 Task:  Click on Golf Select Pick Sheet First name Charlotte Last name Harris and  Email softage.10@softage.net Group 1 Viktor Hovland Group 2 Collin Morikawa Bonus Golfer Viktor Hovland Group 3 Jason Day Group 4 Corey Conners #1 Golfer For The Week Shane Lowry Tie-Breaker Score 1 Submit pick sheet
Action: Mouse moved to (403, 133)
Screenshot: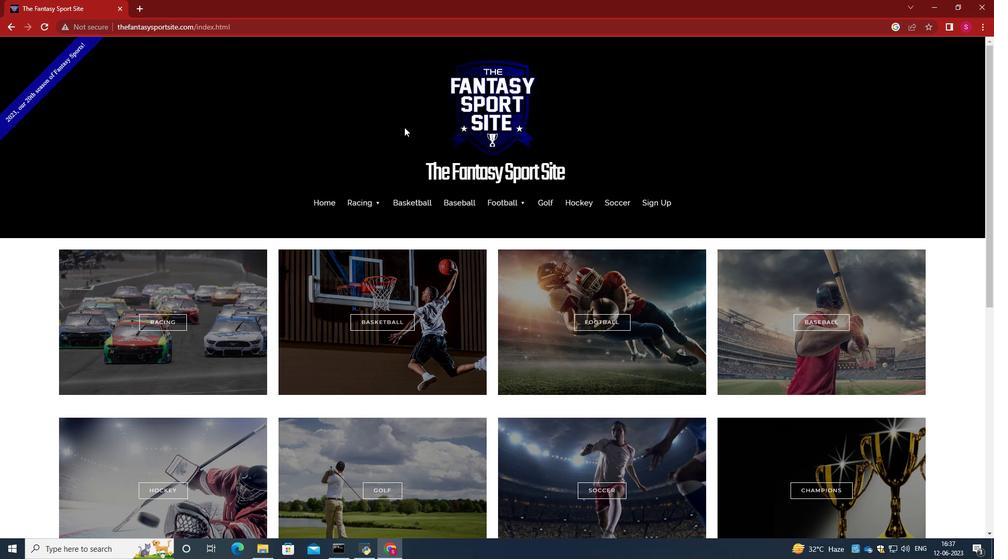 
Action: Mouse scrolled (403, 133) with delta (0, 0)
Screenshot: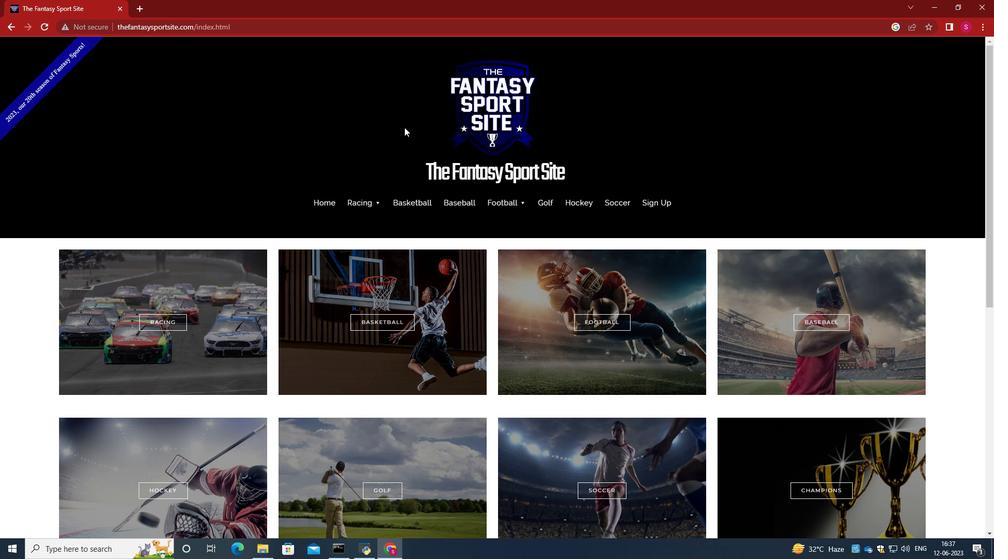 
Action: Mouse scrolled (403, 133) with delta (0, 0)
Screenshot: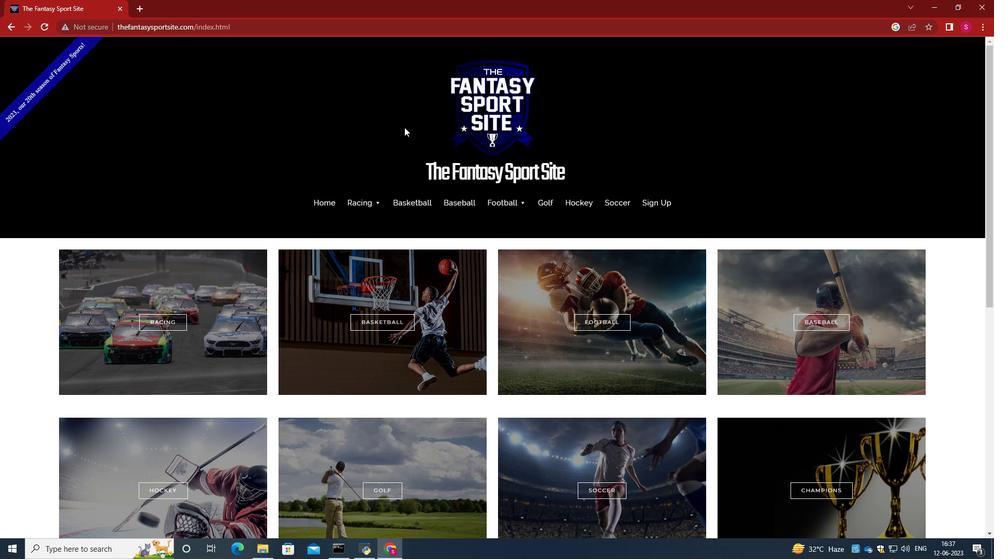 
Action: Mouse scrolled (403, 133) with delta (0, 0)
Screenshot: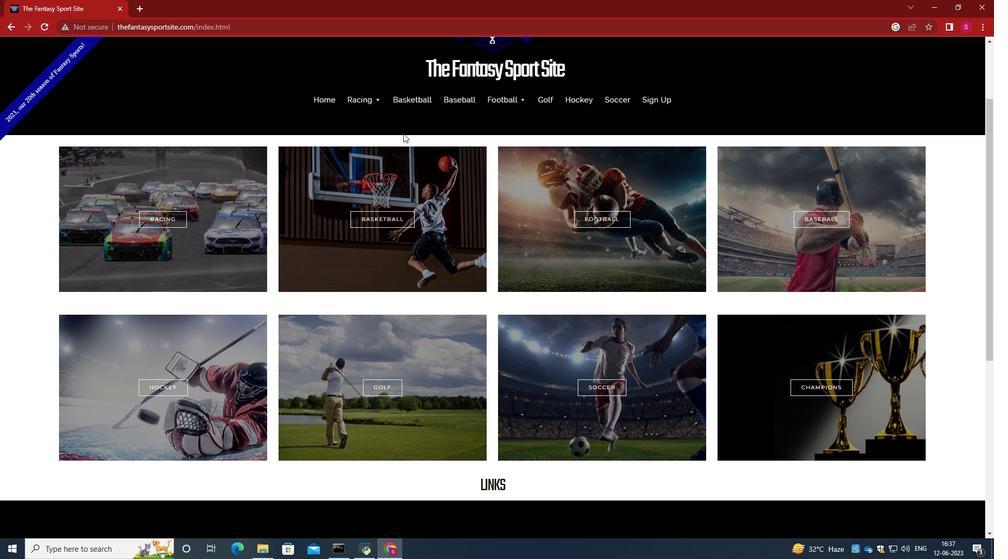 
Action: Mouse scrolled (403, 133) with delta (0, 0)
Screenshot: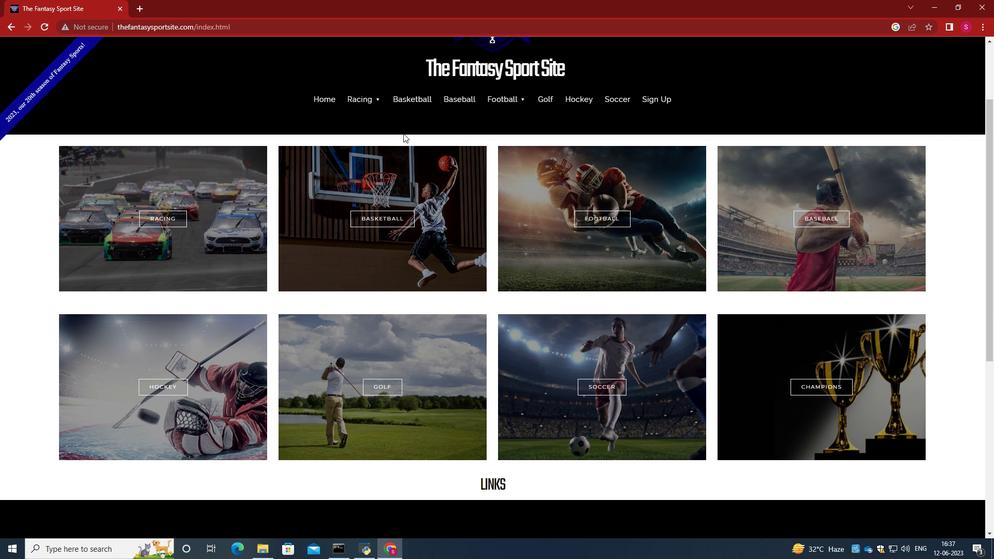 
Action: Mouse moved to (384, 284)
Screenshot: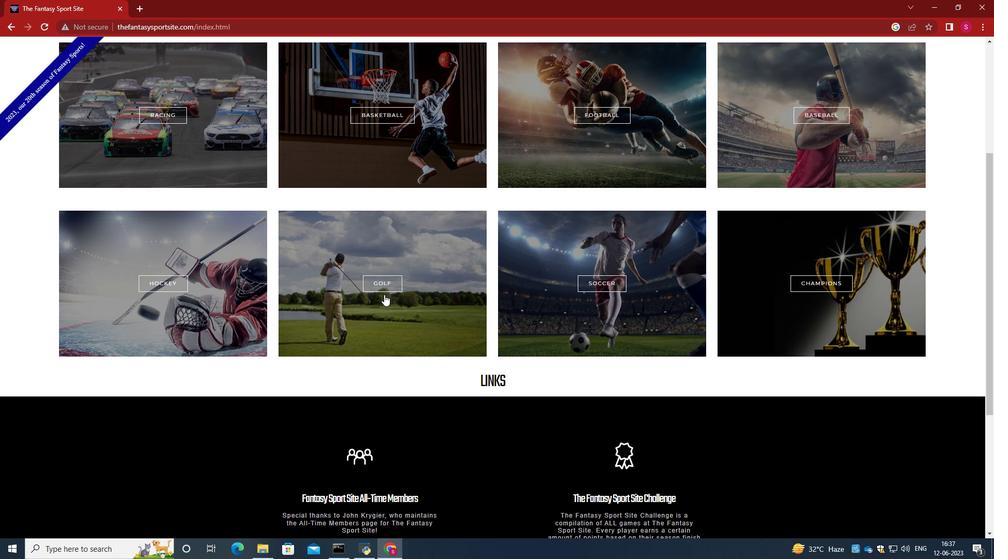 
Action: Mouse pressed left at (384, 284)
Screenshot: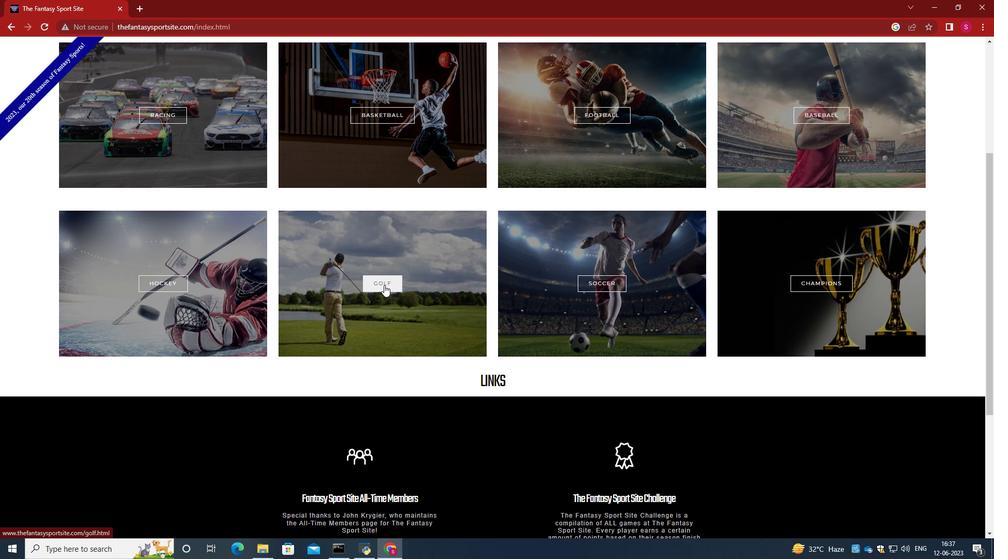 
Action: Mouse moved to (424, 271)
Screenshot: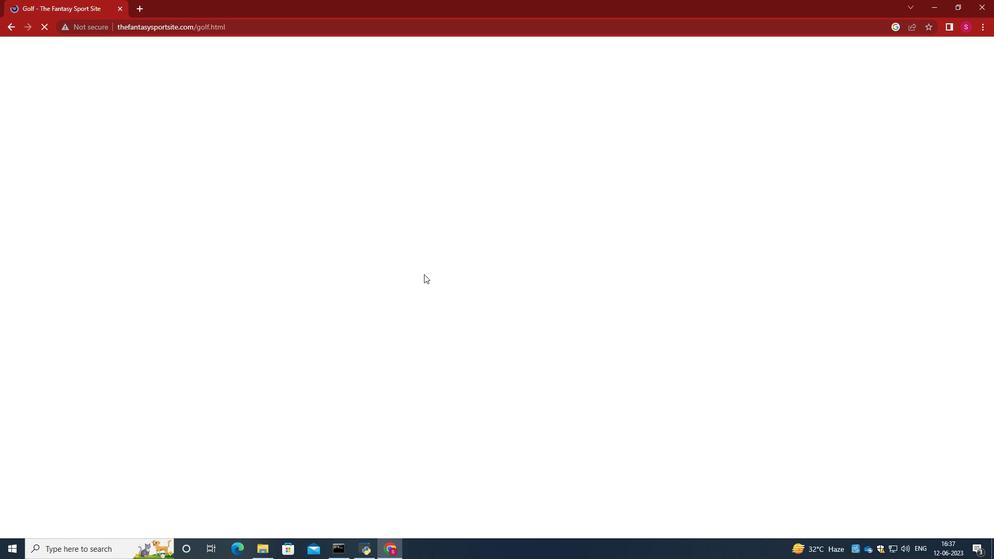 
Action: Mouse scrolled (424, 270) with delta (0, 0)
Screenshot: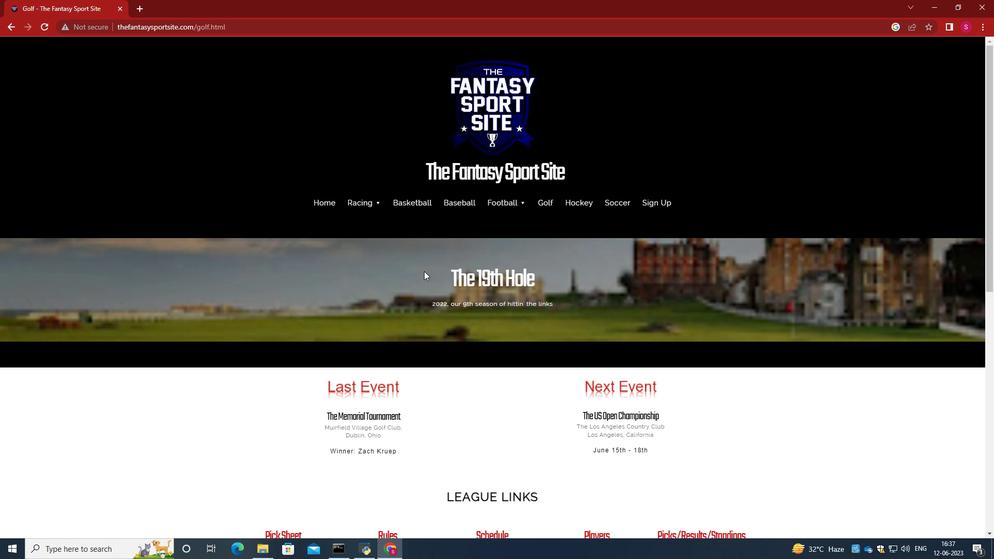 
Action: Mouse scrolled (424, 270) with delta (0, 0)
Screenshot: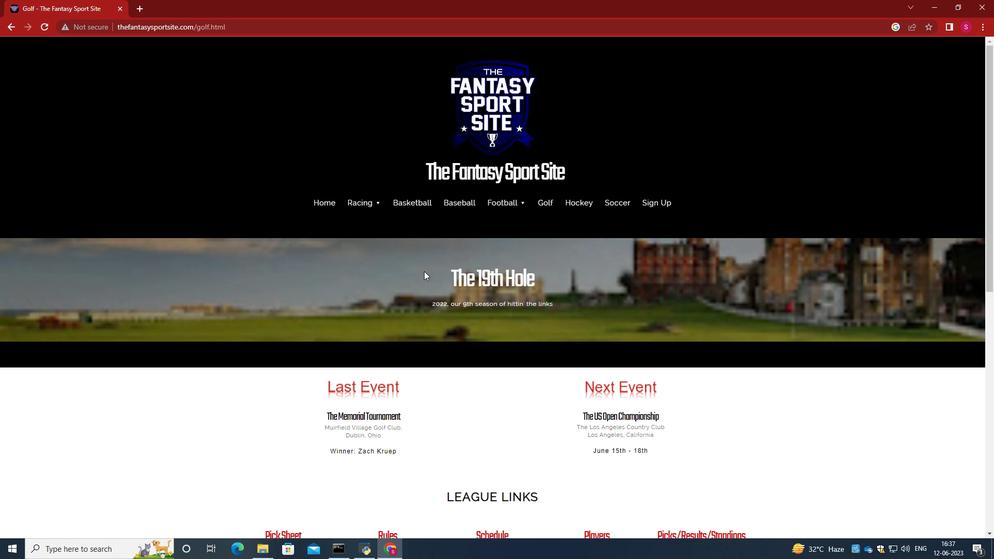 
Action: Mouse scrolled (424, 270) with delta (0, 0)
Screenshot: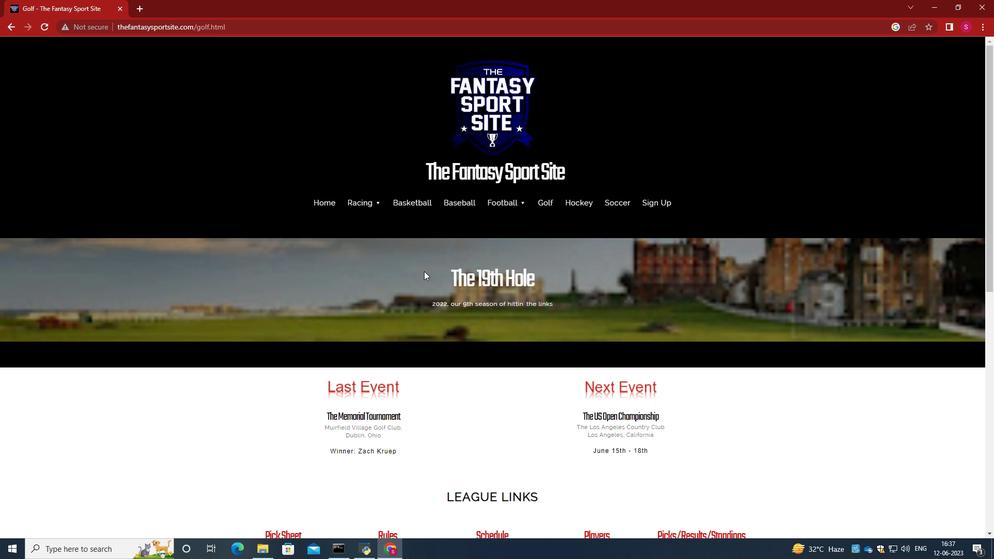
Action: Mouse moved to (422, 271)
Screenshot: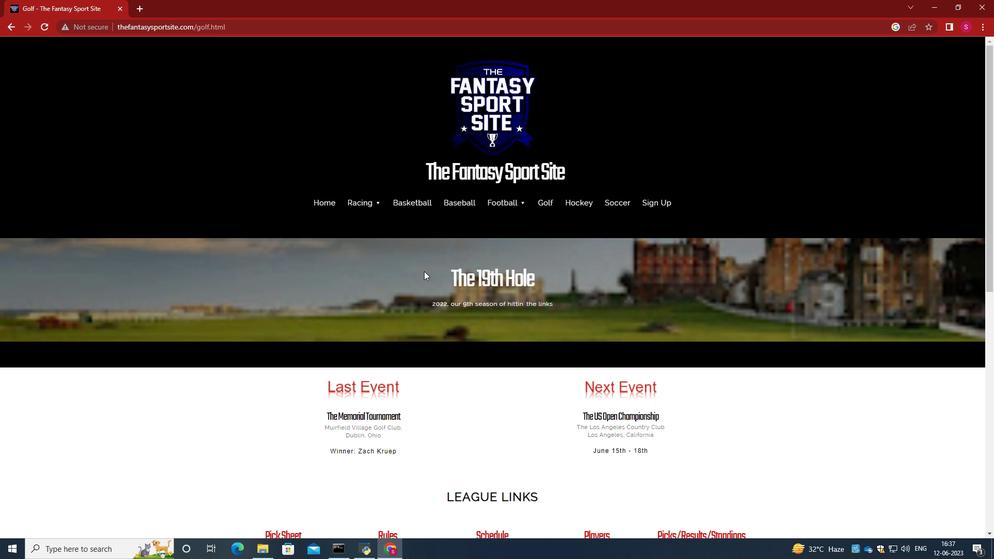 
Action: Mouse scrolled (422, 270) with delta (0, 0)
Screenshot: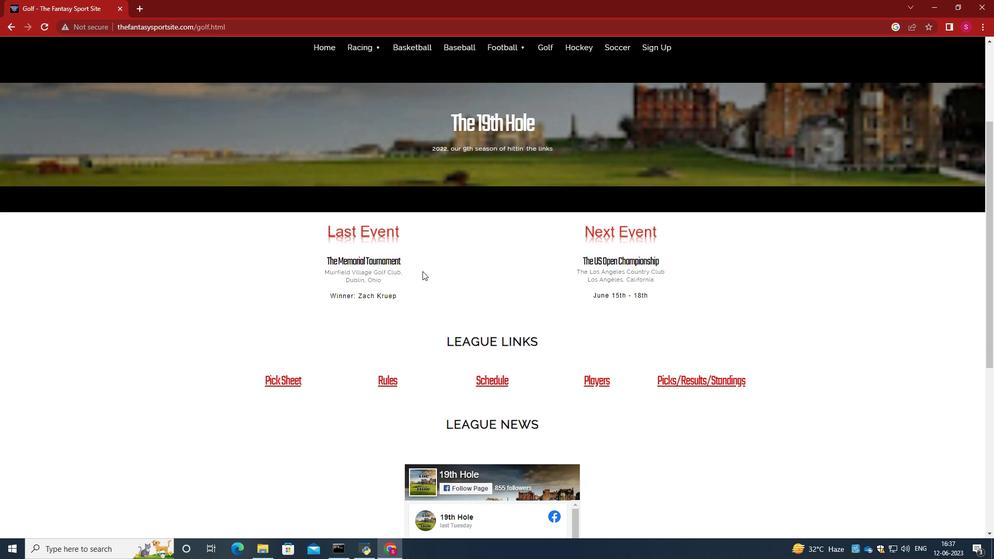 
Action: Mouse scrolled (422, 270) with delta (0, 0)
Screenshot: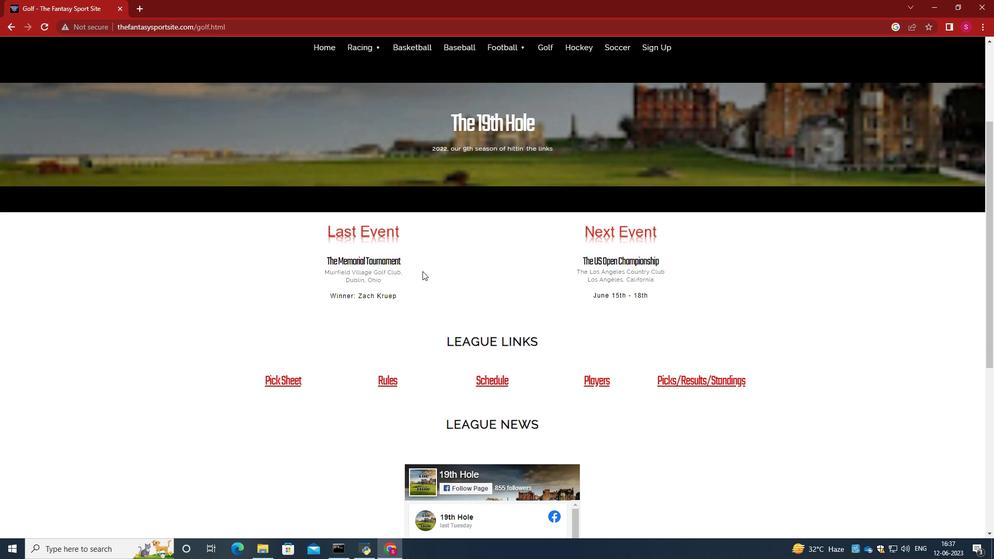 
Action: Mouse moved to (268, 281)
Screenshot: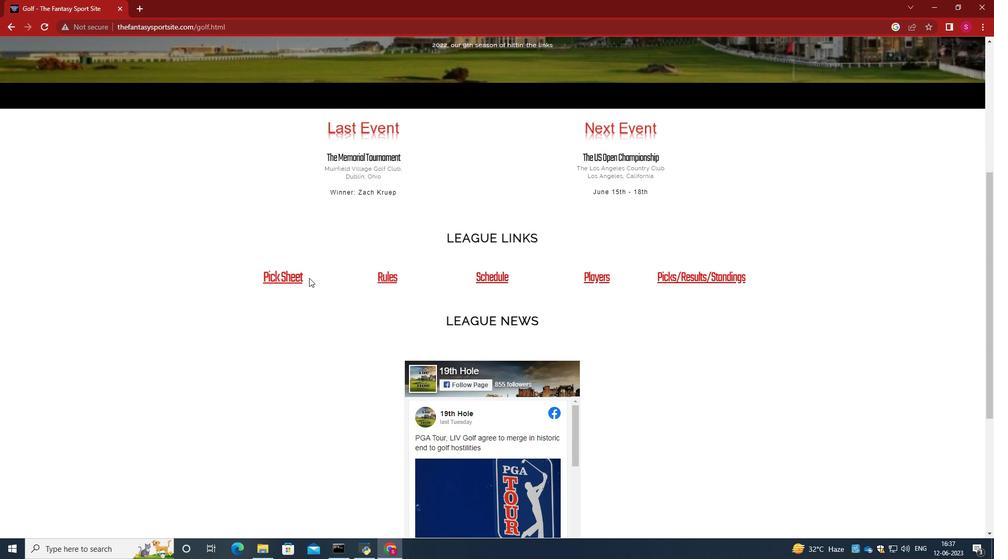 
Action: Mouse pressed left at (268, 281)
Screenshot: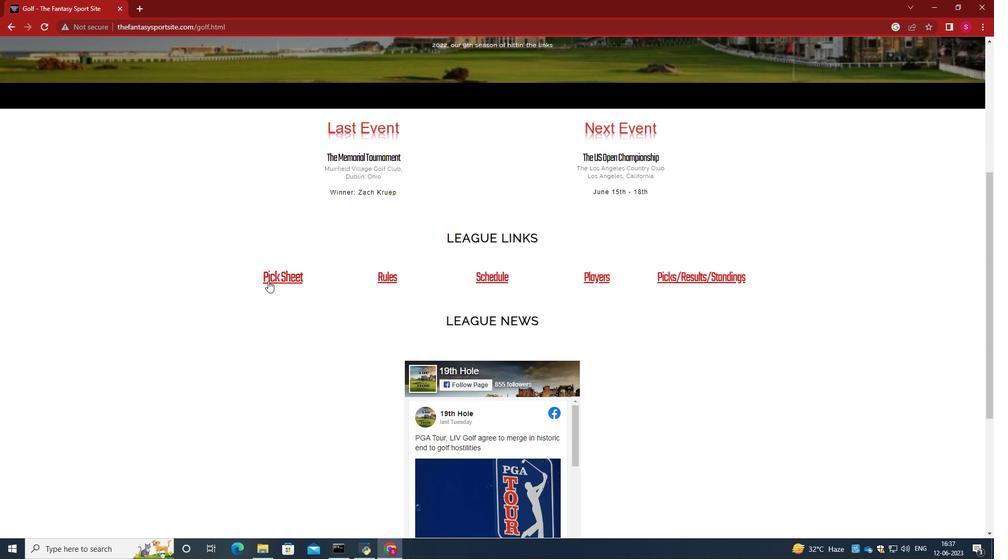 
Action: Mouse moved to (399, 286)
Screenshot: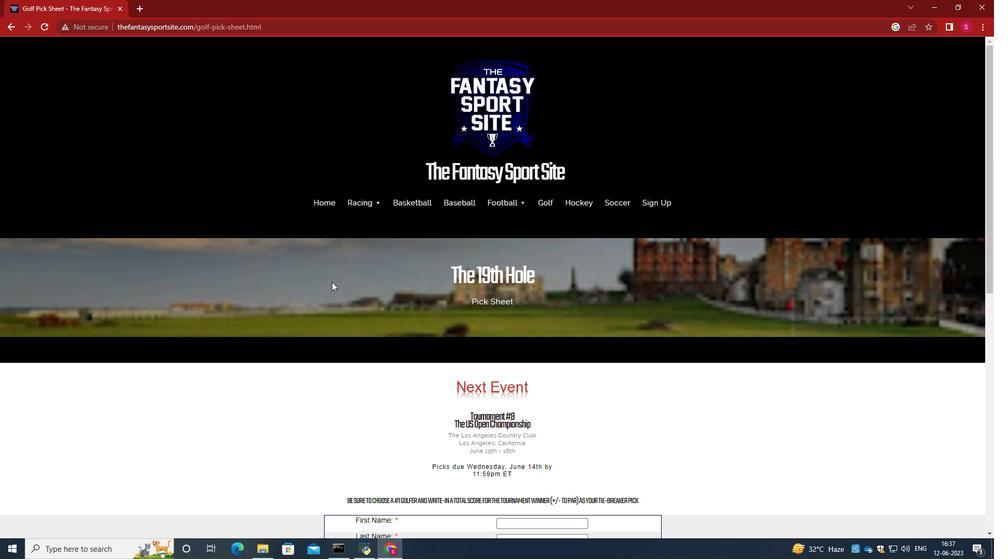 
Action: Mouse scrolled (399, 286) with delta (0, 0)
Screenshot: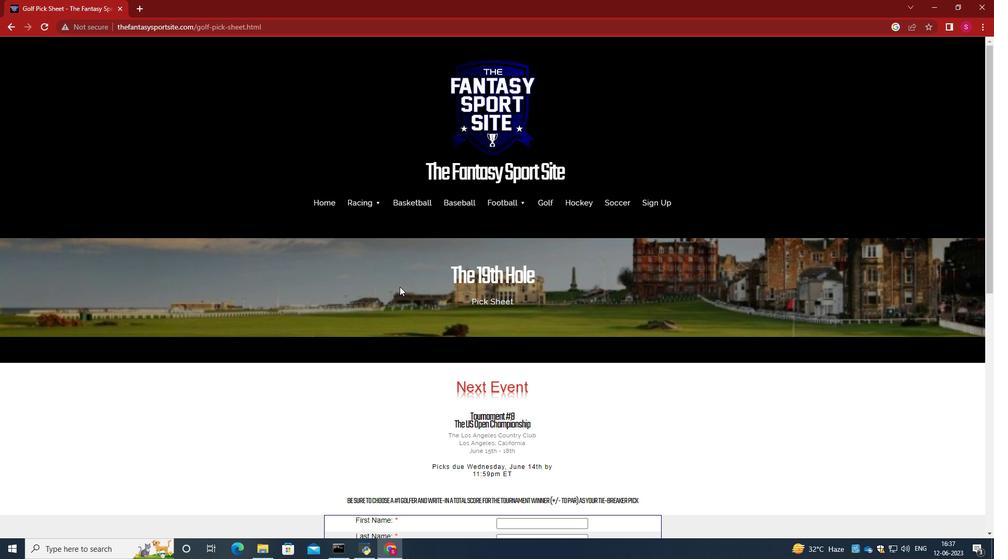 
Action: Mouse scrolled (399, 286) with delta (0, 0)
Screenshot: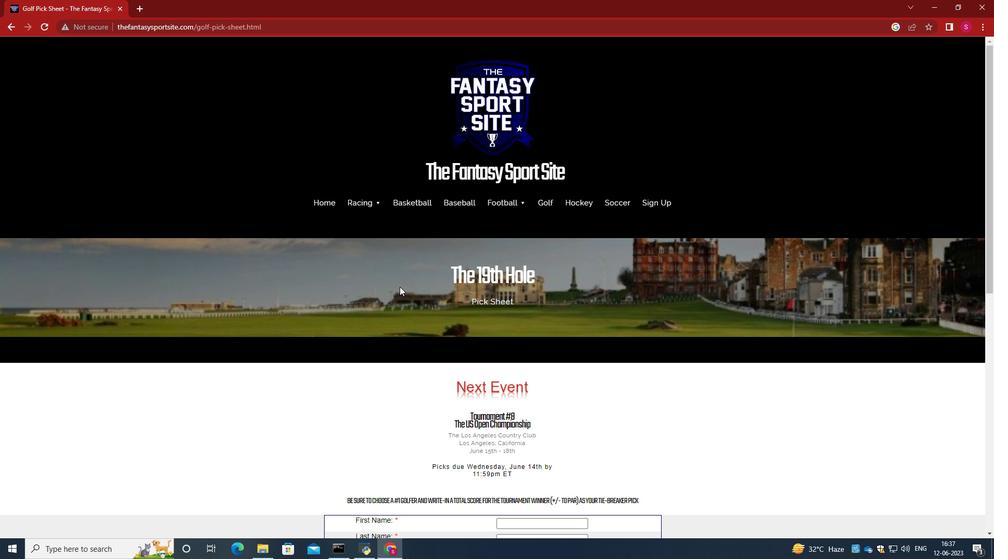 
Action: Mouse scrolled (399, 286) with delta (0, 0)
Screenshot: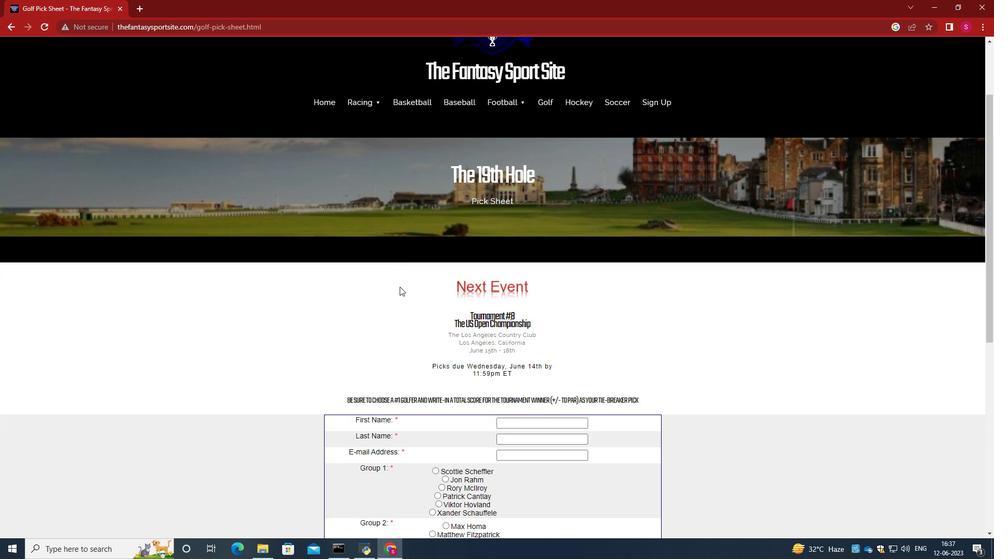 
Action: Mouse scrolled (399, 286) with delta (0, 0)
Screenshot: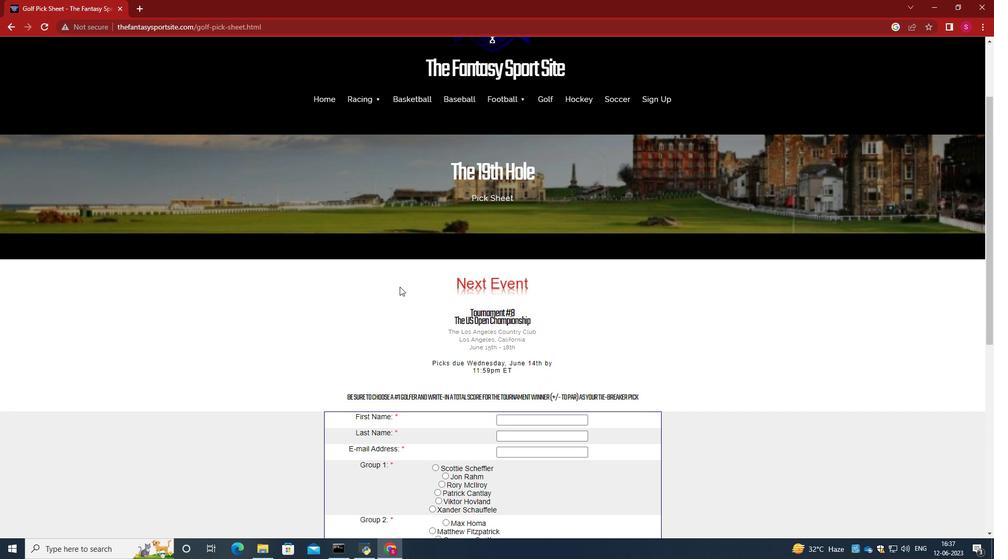 
Action: Mouse moved to (530, 318)
Screenshot: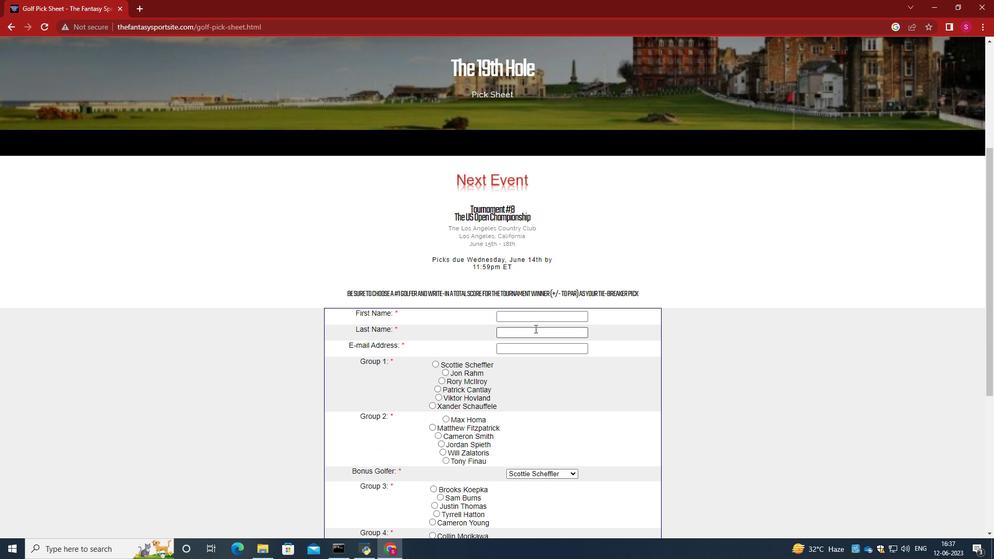 
Action: Mouse pressed left at (530, 318)
Screenshot: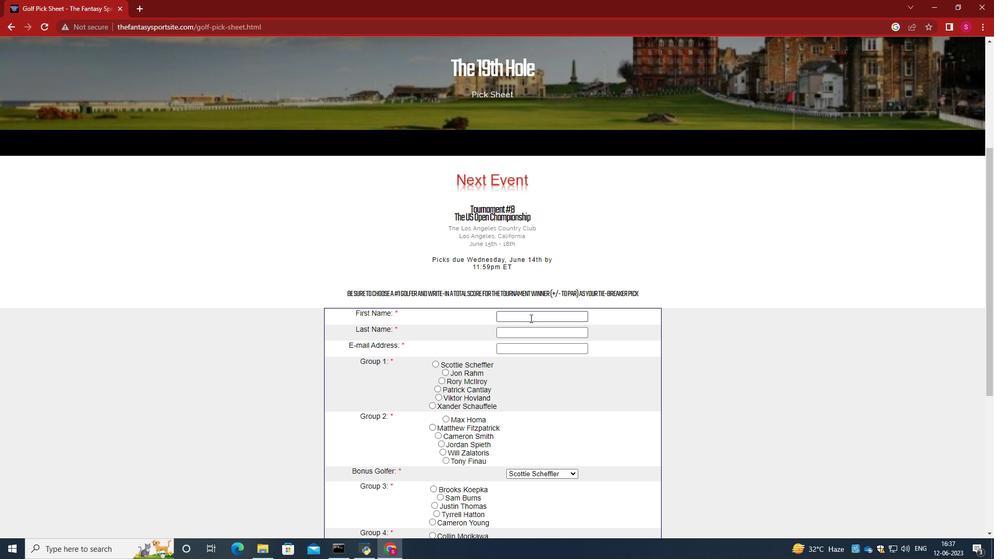 
Action: Key pressed <Key.caps_lock>C<Key.caps_lock>harlotte<Key.tab><Key.caps_lock>H<Key.caps_lock>arris<Key.tab>softage.10<Key.shift>@softage.net<Key.tab>
Screenshot: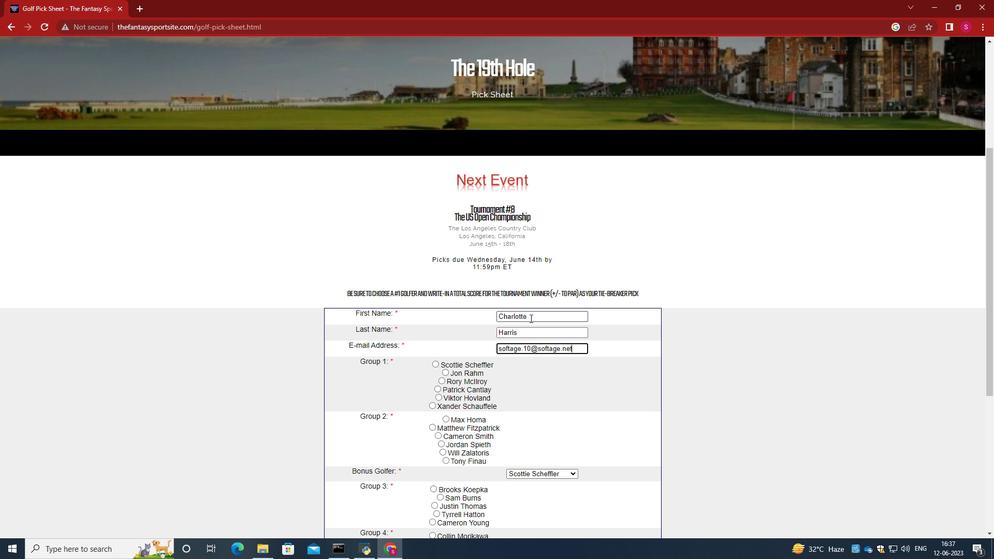 
Action: Mouse moved to (541, 309)
Screenshot: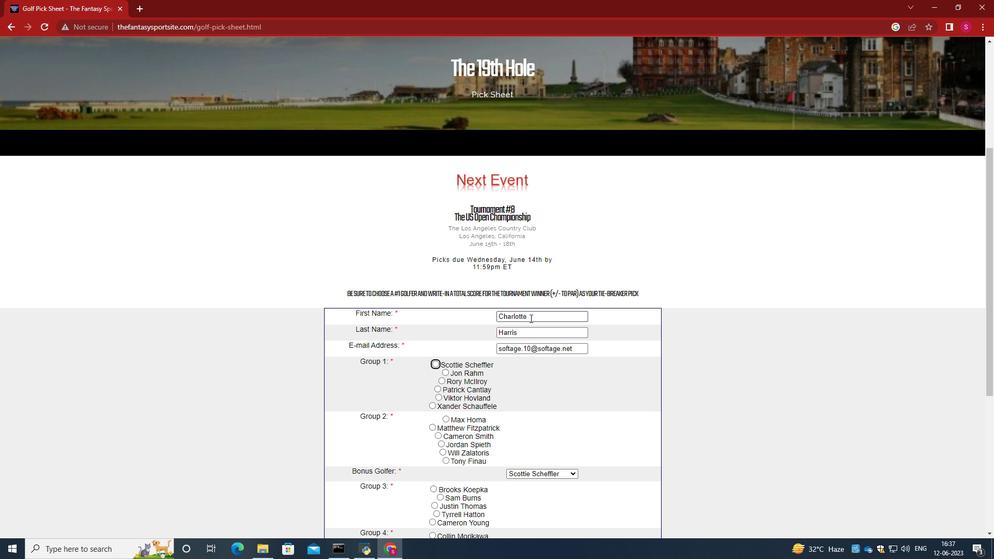 
Action: Mouse scrolled (541, 309) with delta (0, 0)
Screenshot: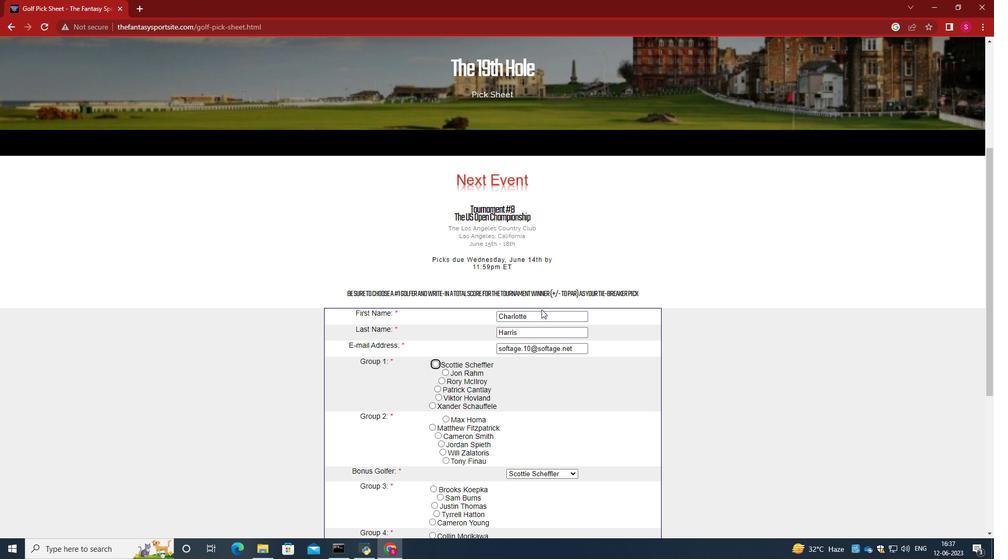 
Action: Mouse scrolled (541, 309) with delta (0, 0)
Screenshot: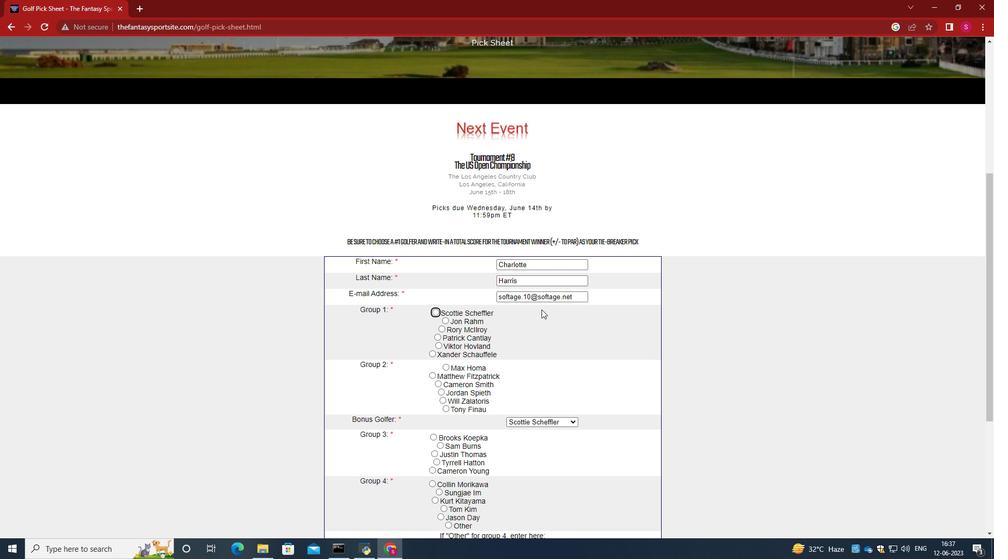 
Action: Mouse moved to (439, 293)
Screenshot: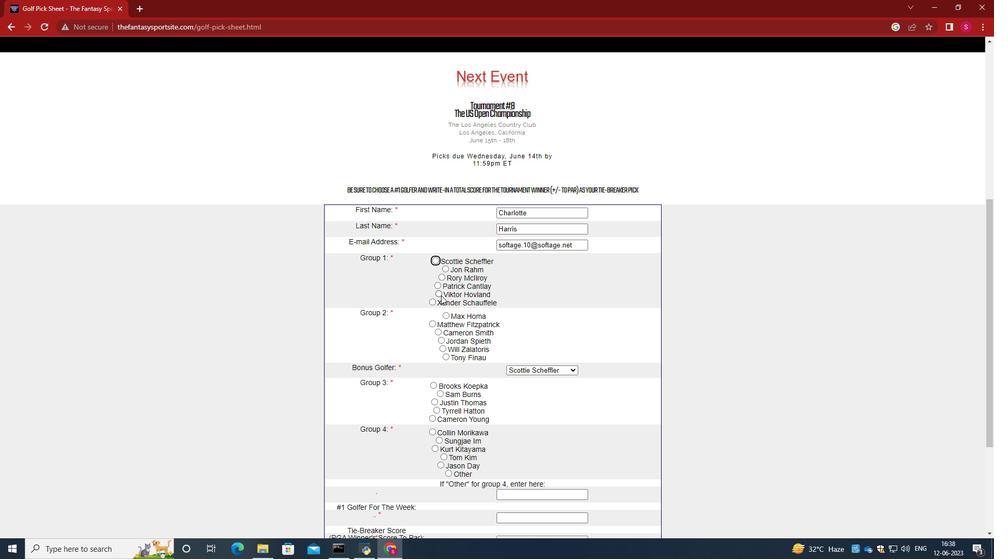 
Action: Mouse pressed left at (439, 293)
Screenshot: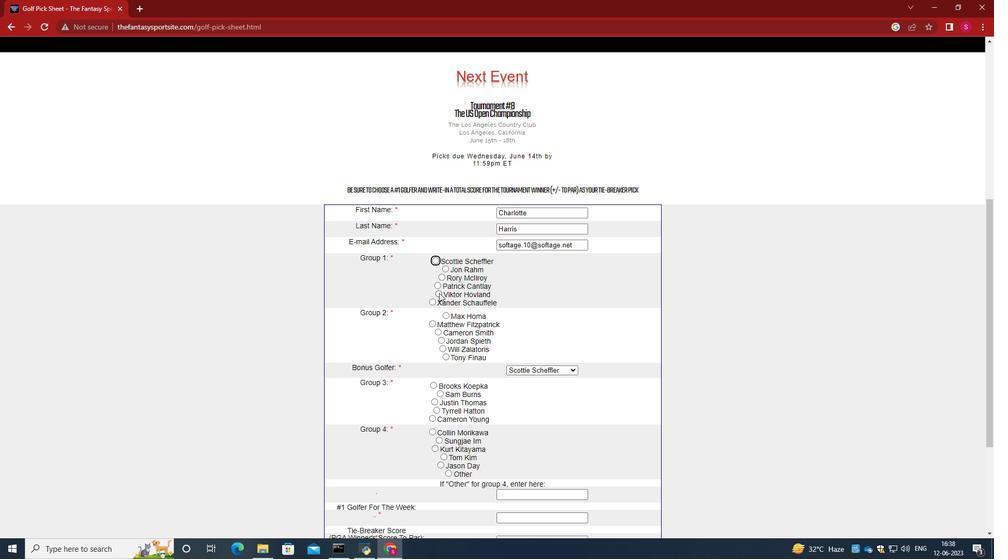 
Action: Mouse moved to (530, 292)
Screenshot: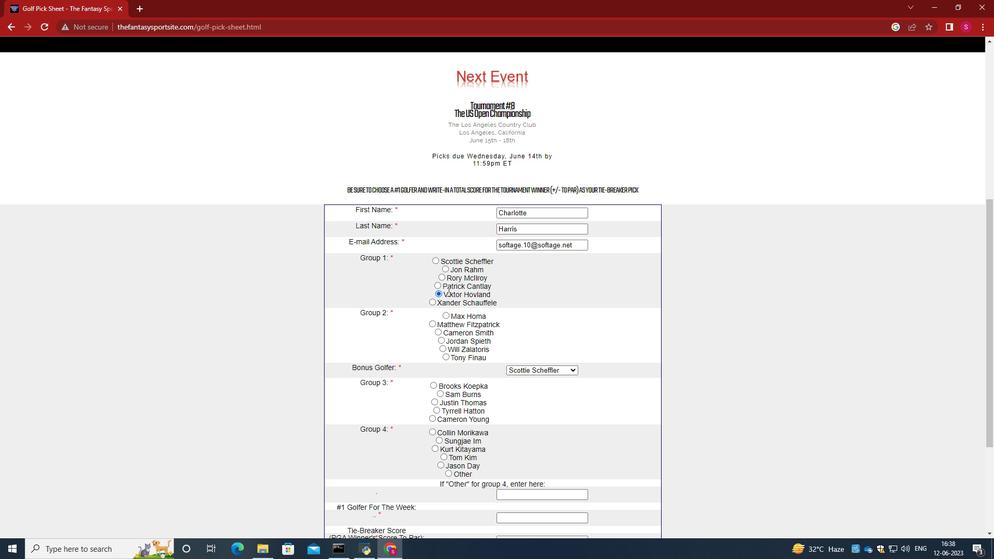 
Action: Mouse scrolled (530, 291) with delta (0, 0)
Screenshot: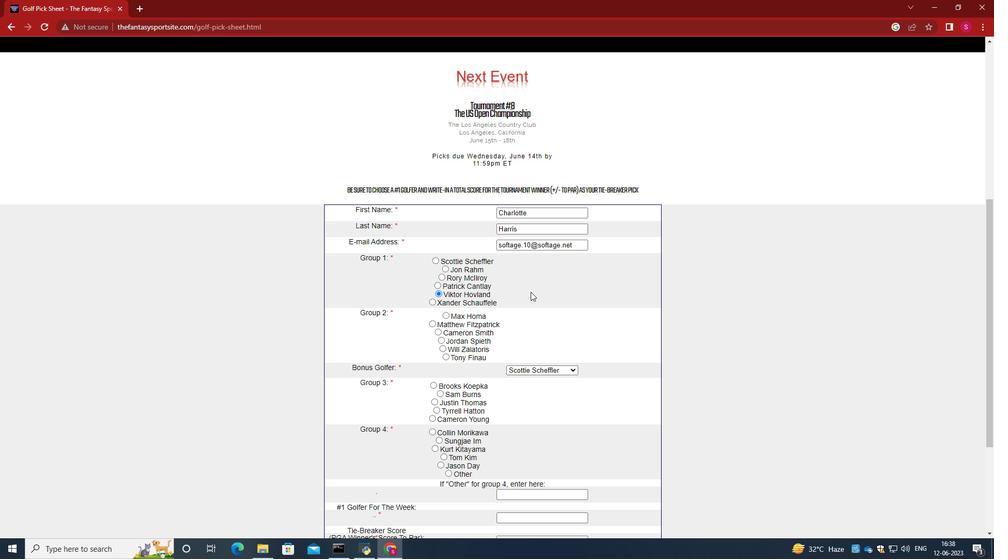 
Action: Mouse moved to (443, 297)
Screenshot: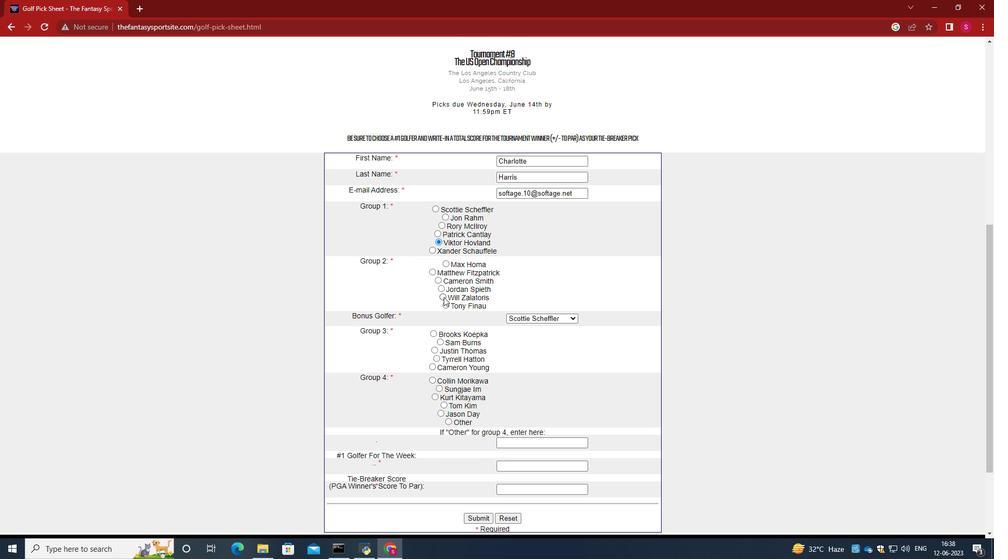 
Action: Mouse pressed left at (443, 297)
Screenshot: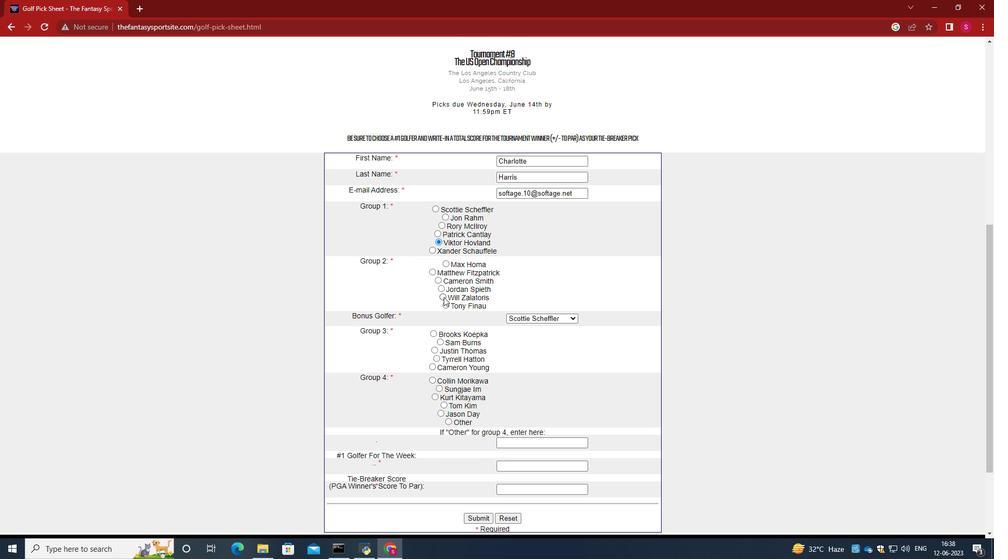 
Action: Mouse moved to (542, 271)
Screenshot: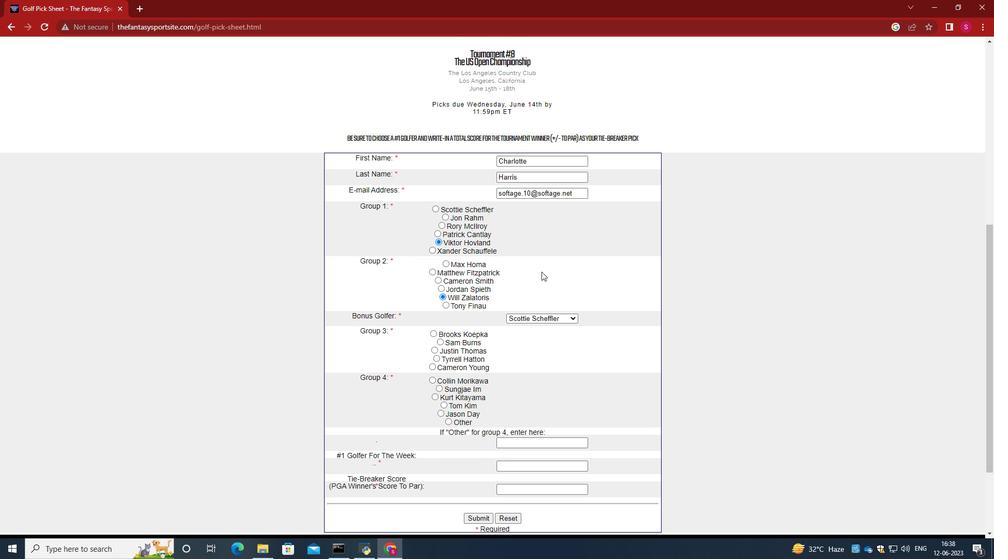 
Action: Mouse scrolled (542, 270) with delta (0, 0)
Screenshot: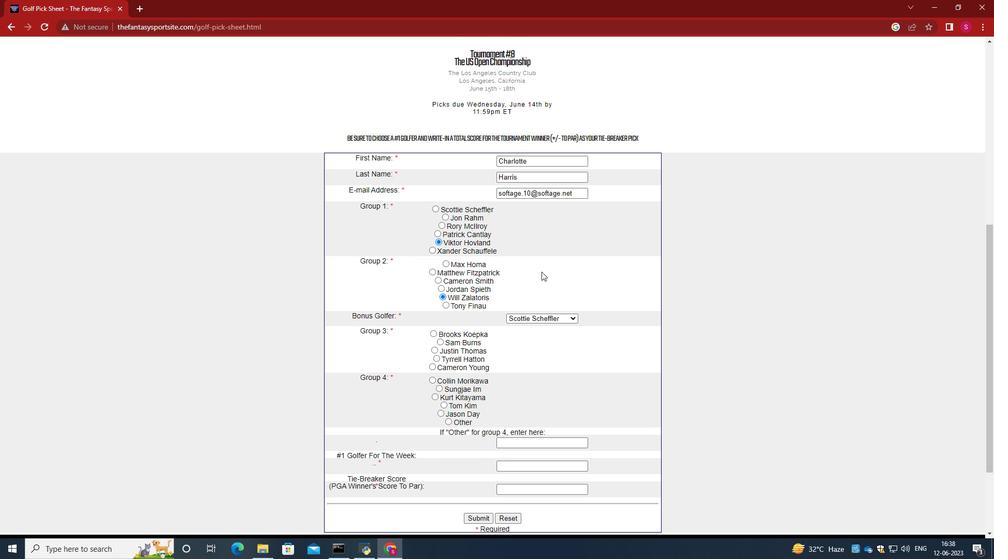 
Action: Mouse moved to (551, 267)
Screenshot: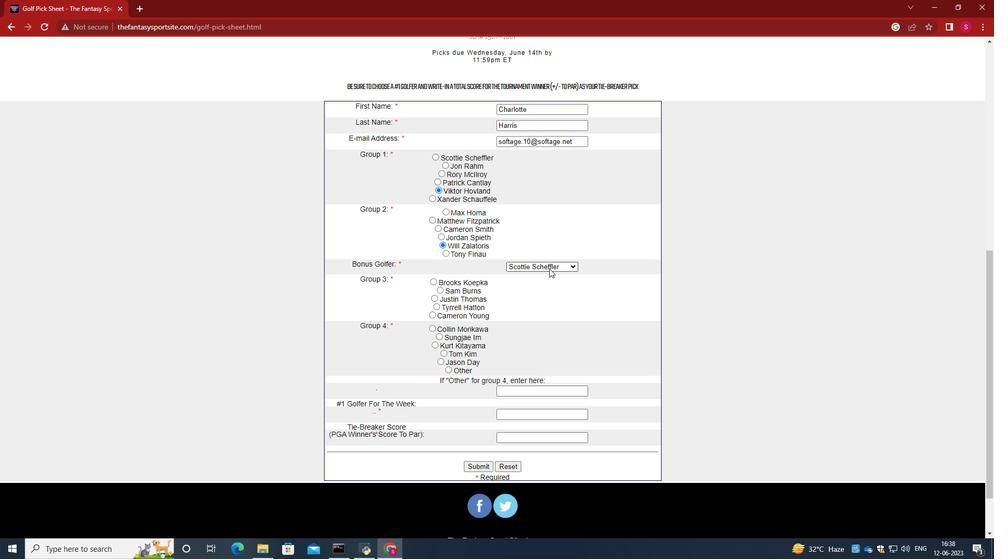 
Action: Mouse pressed left at (551, 267)
Screenshot: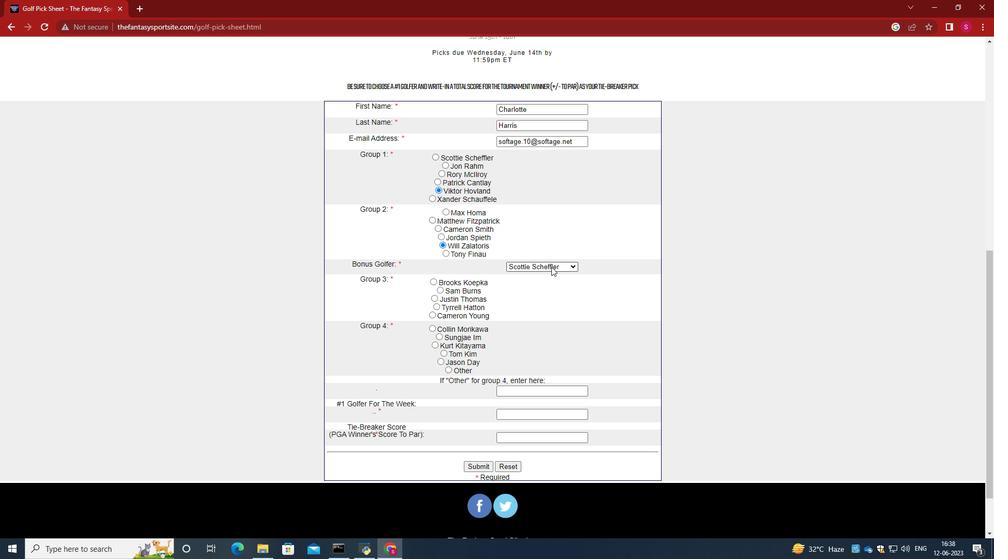 
Action: Mouse moved to (542, 311)
Screenshot: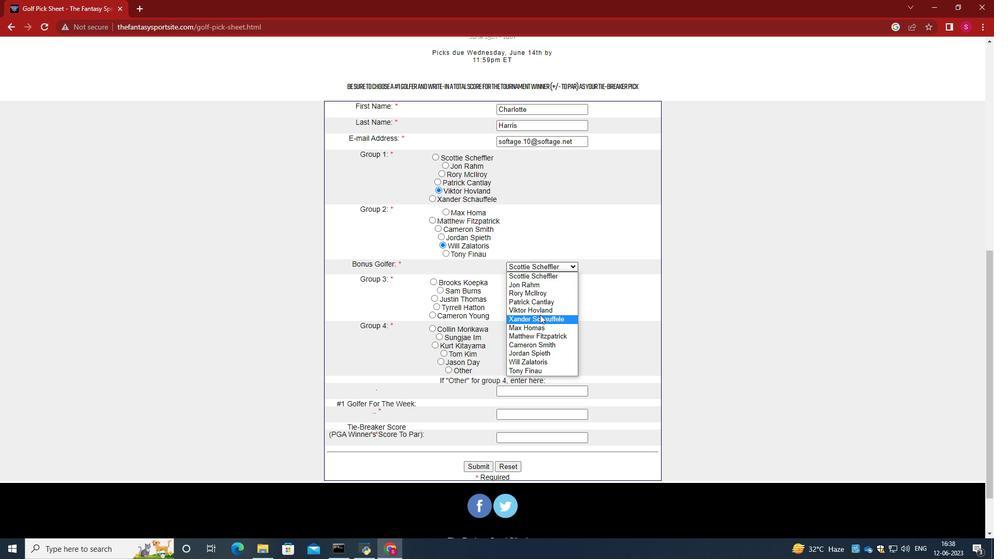 
Action: Mouse pressed left at (542, 311)
Screenshot: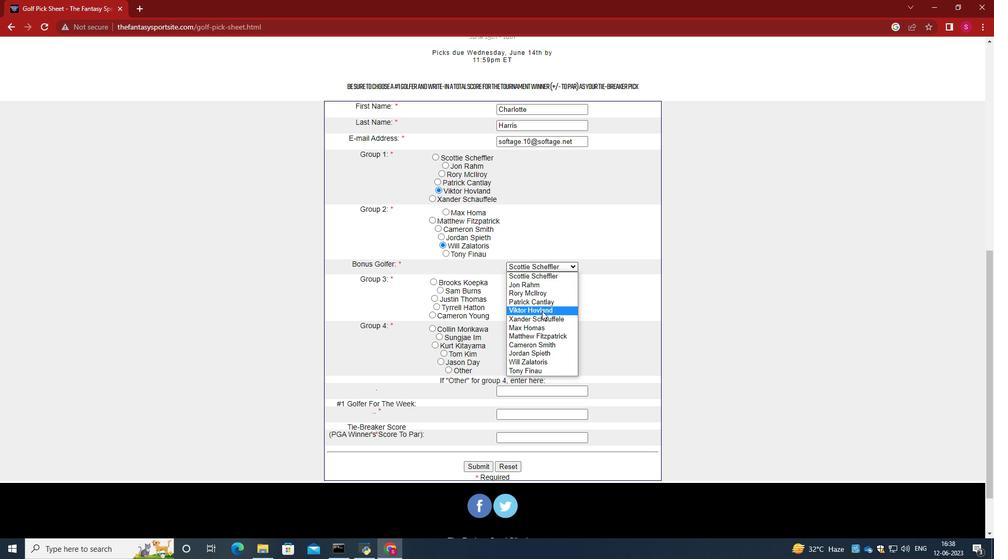 
Action: Mouse moved to (559, 256)
Screenshot: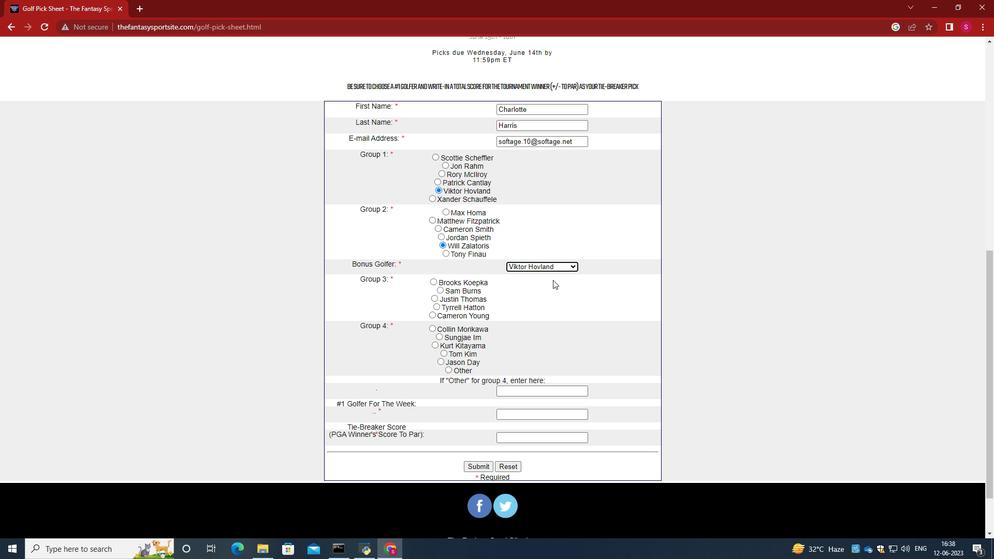 
Action: Mouse scrolled (559, 255) with delta (0, 0)
Screenshot: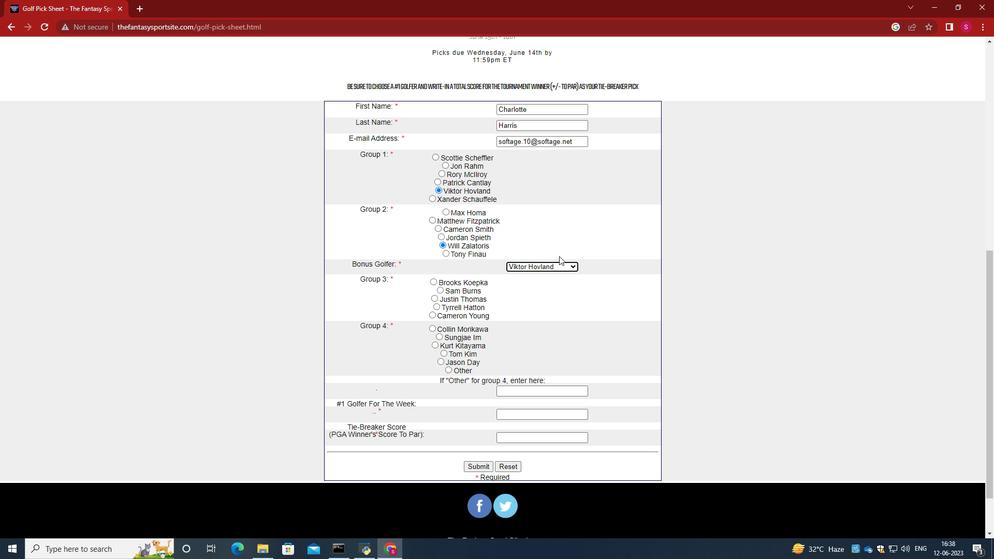 
Action: Mouse moved to (434, 253)
Screenshot: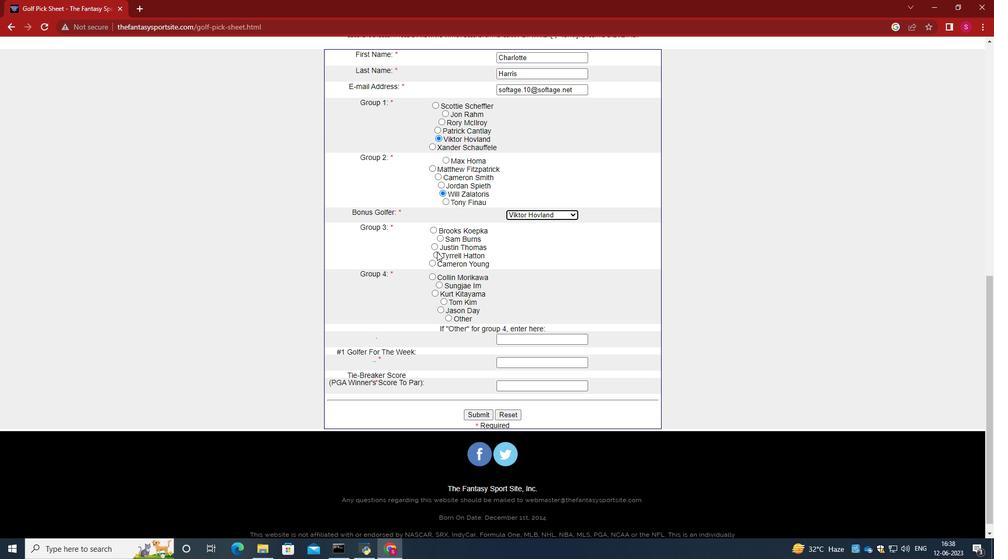 
Action: Mouse pressed left at (434, 253)
Screenshot: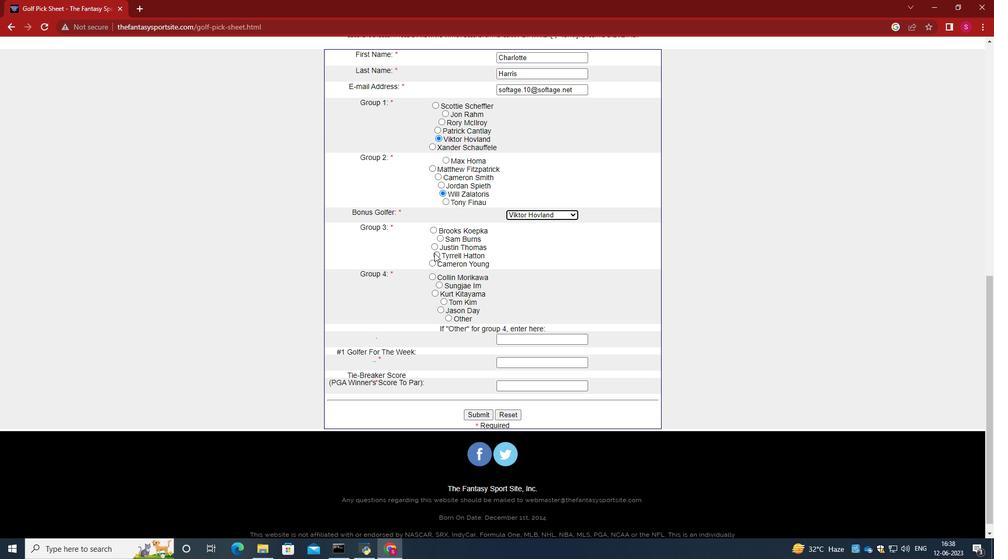 
Action: Mouse moved to (539, 253)
Screenshot: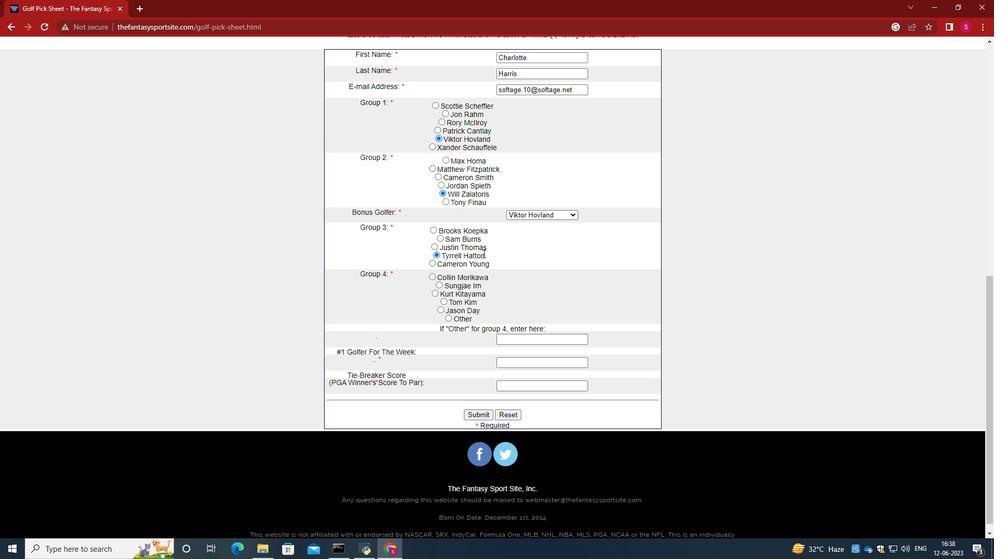 
Action: Mouse scrolled (539, 252) with delta (0, 0)
Screenshot: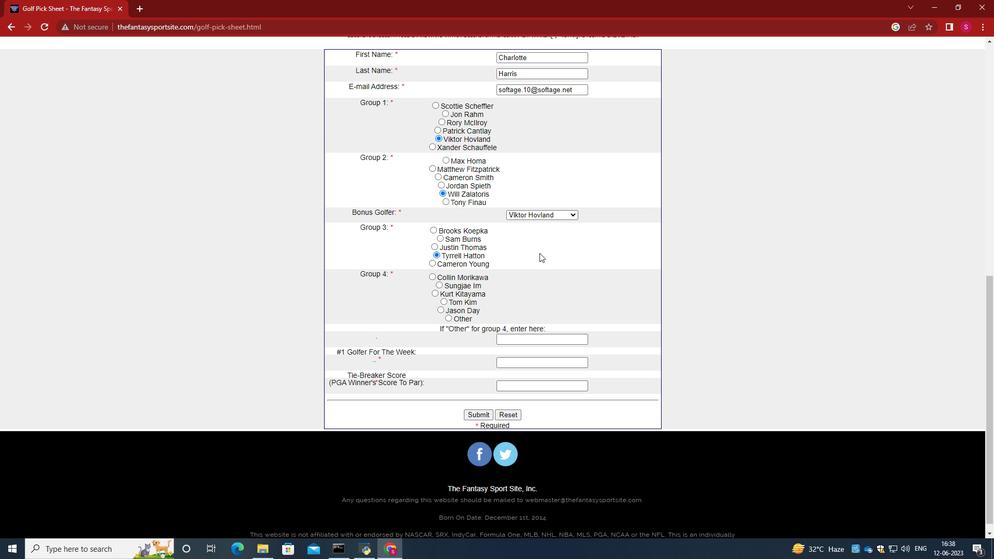 
Action: Mouse moved to (446, 308)
Screenshot: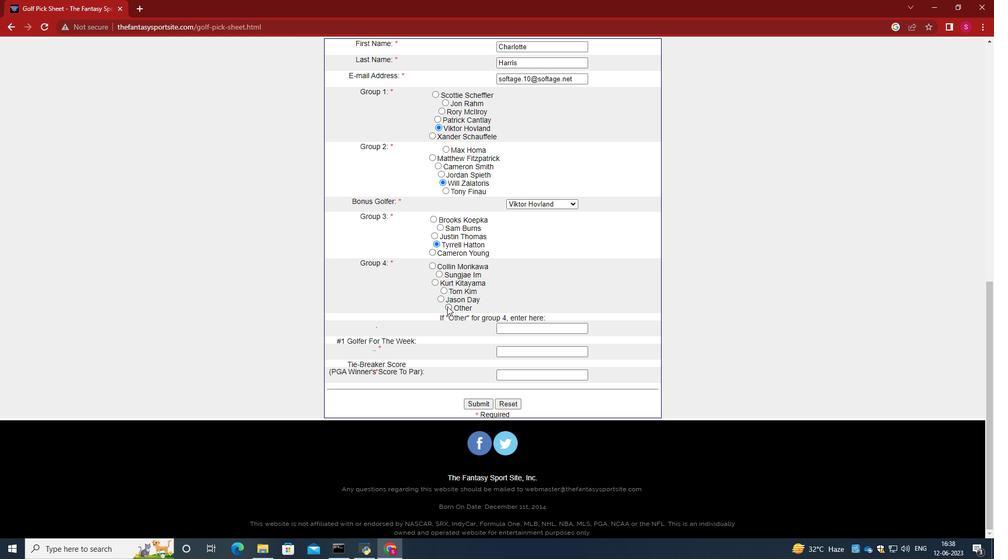 
Action: Mouse pressed left at (446, 308)
Screenshot: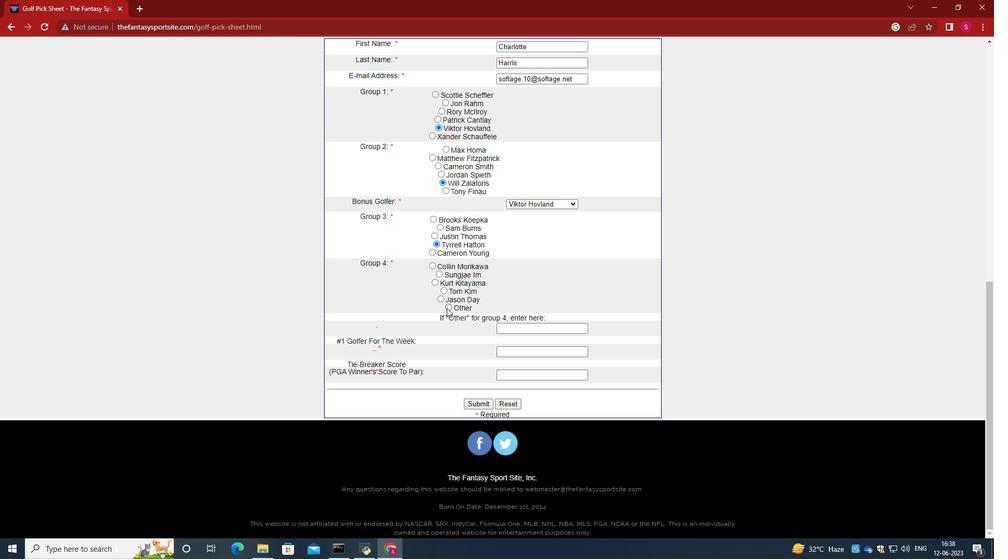 
Action: Mouse moved to (509, 323)
Screenshot: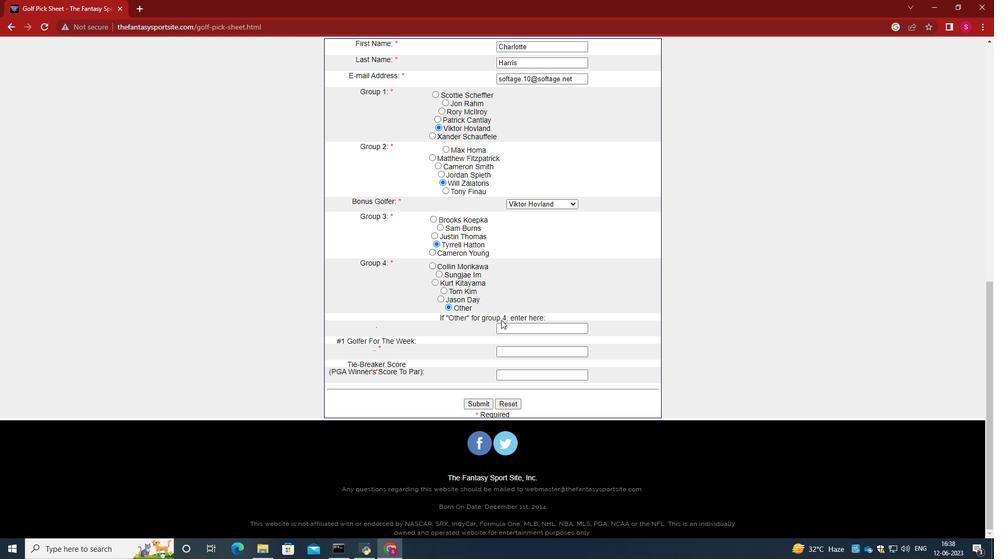 
Action: Mouse pressed left at (509, 323)
Screenshot: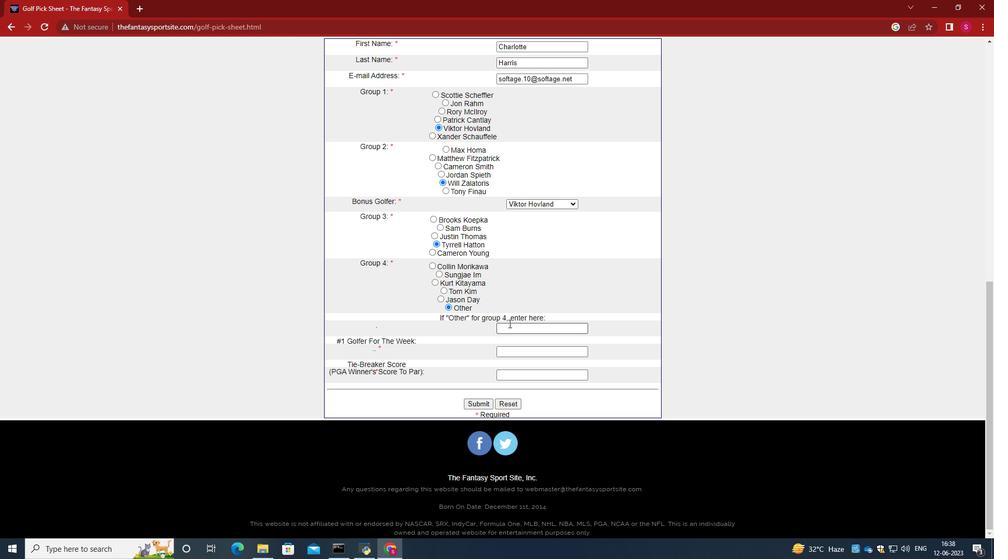 
Action: Mouse moved to (510, 324)
Screenshot: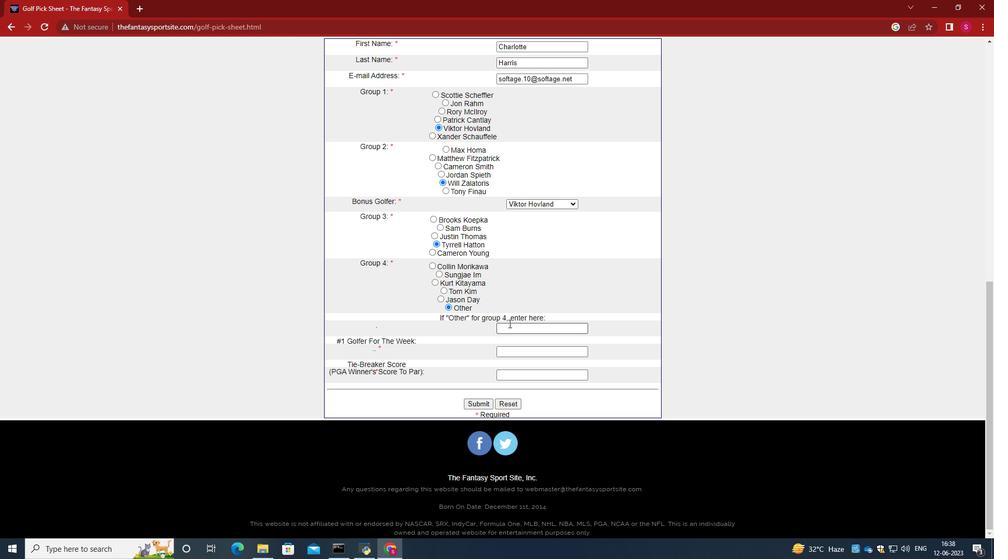 
Action: Key pressed <Key.caps_lock>C<Key.caps_lock>orey<Key.space><Key.caps_lock>C<Key.caps_lock>onners<Key.tab><Key.caps_lock>S<Key.caps_lock>hane<Key.space><Key.caps_lock>L<Key.caps_lock>owry<Key.tab>1
Screenshot: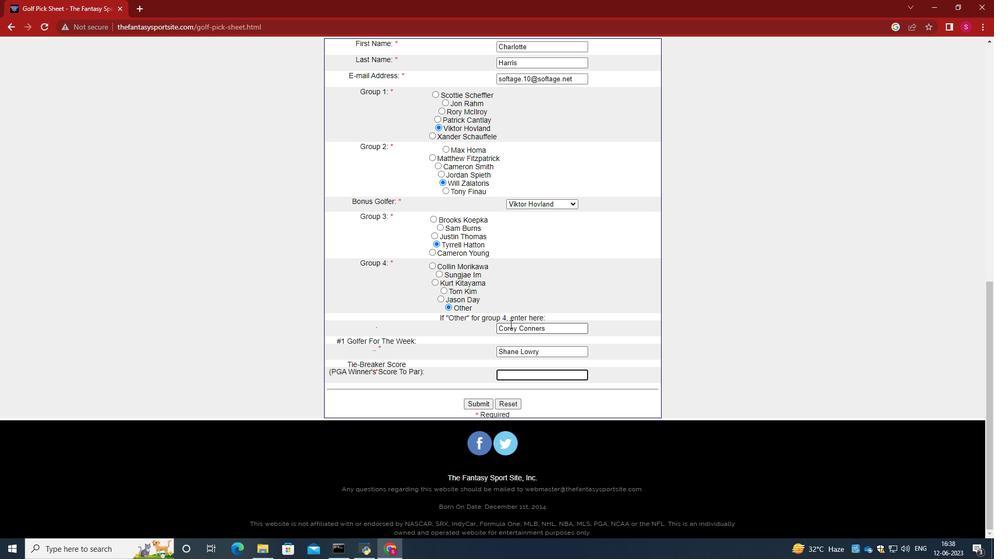 
Action: Mouse moved to (484, 404)
Screenshot: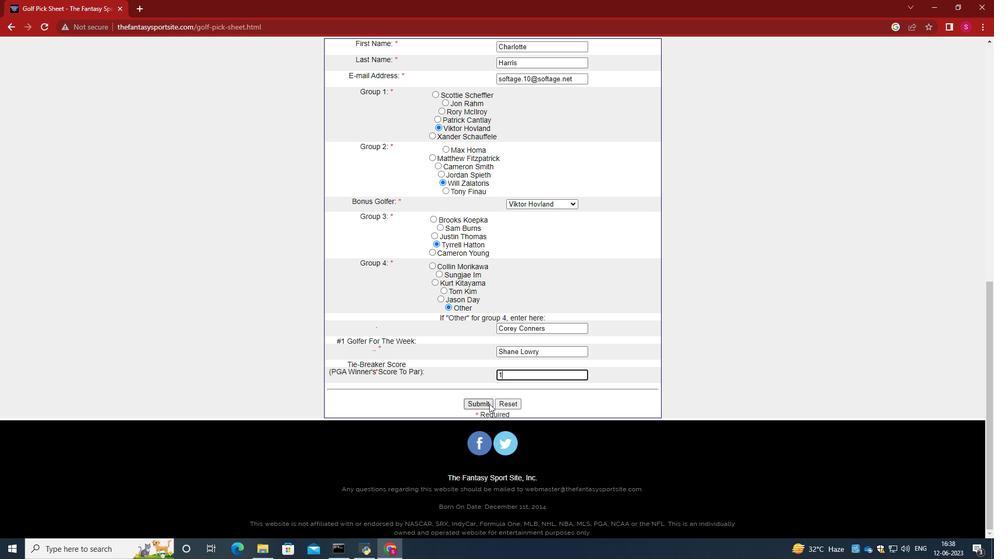
